 Task: Select the solid option in the cursor blinking.
Action: Mouse moved to (18, 612)
Screenshot: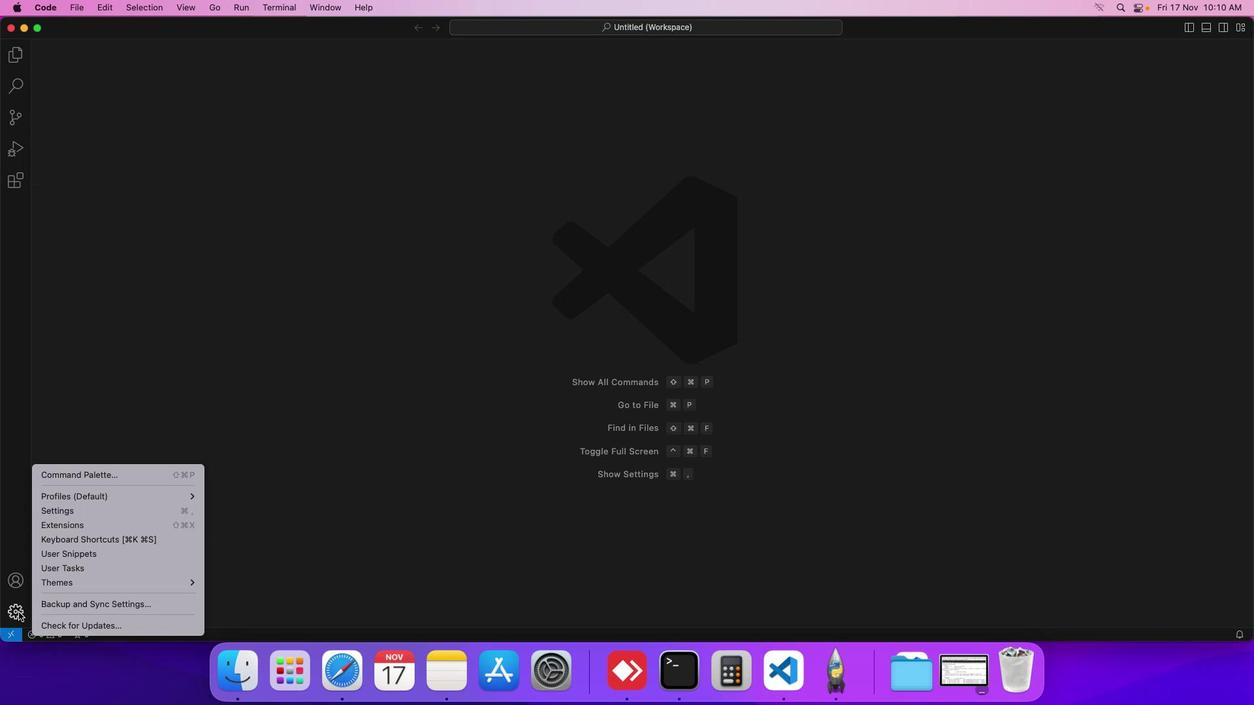 
Action: Mouse pressed left at (18, 612)
Screenshot: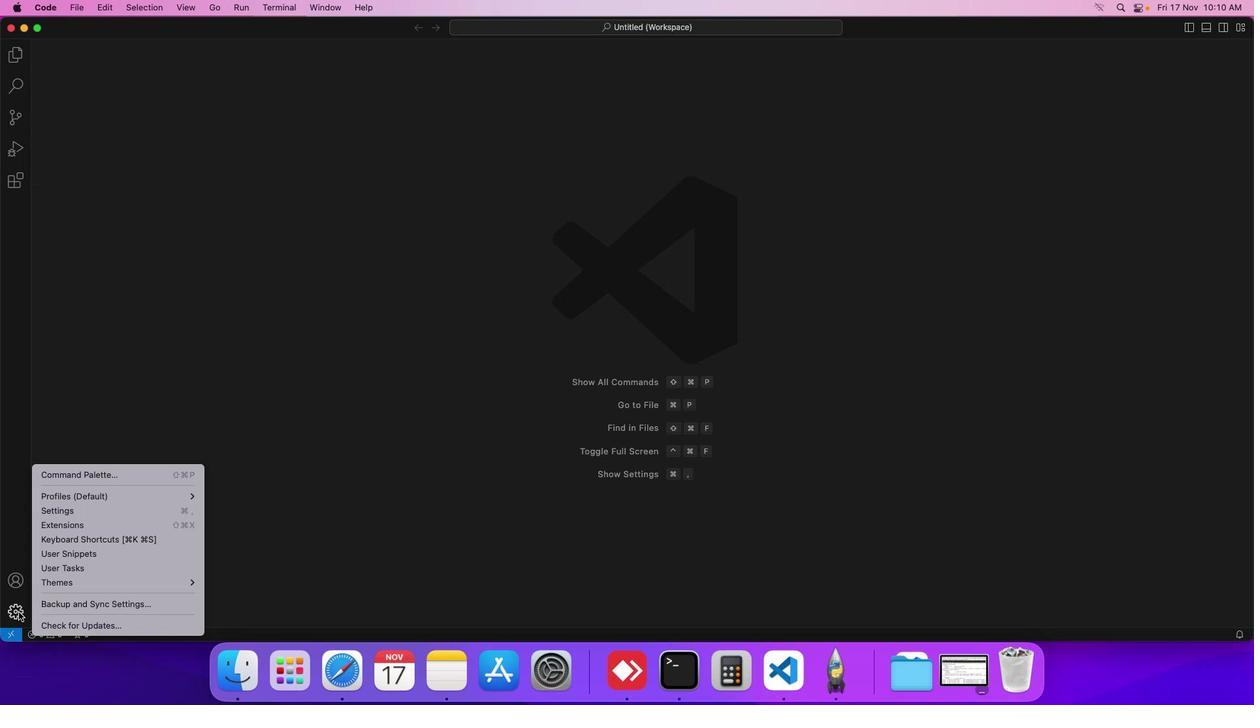 
Action: Mouse moved to (38, 515)
Screenshot: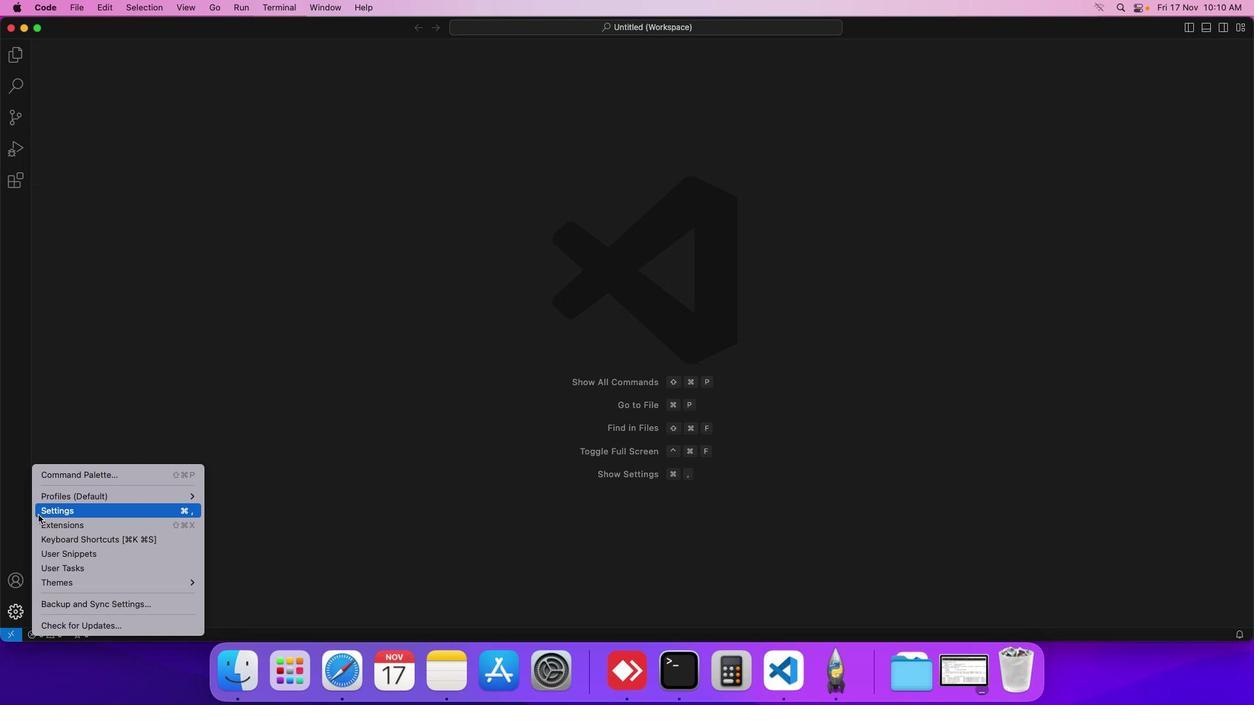 
Action: Mouse pressed left at (38, 515)
Screenshot: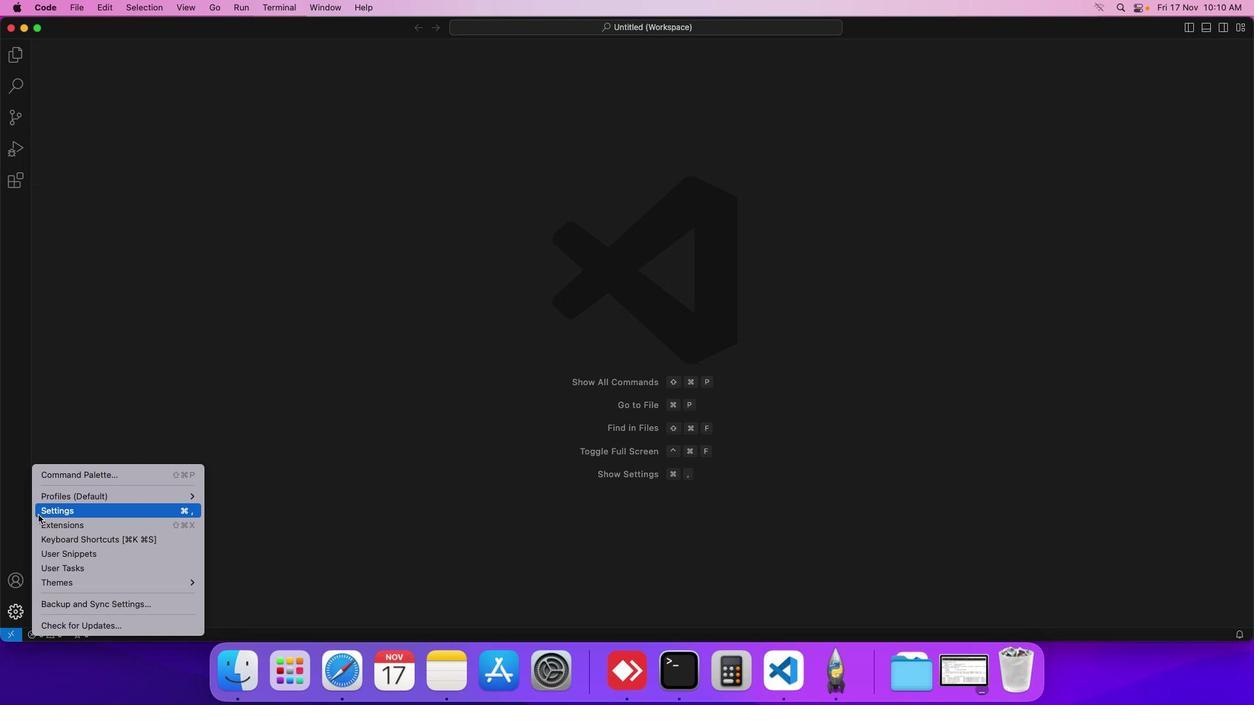
Action: Mouse moved to (306, 105)
Screenshot: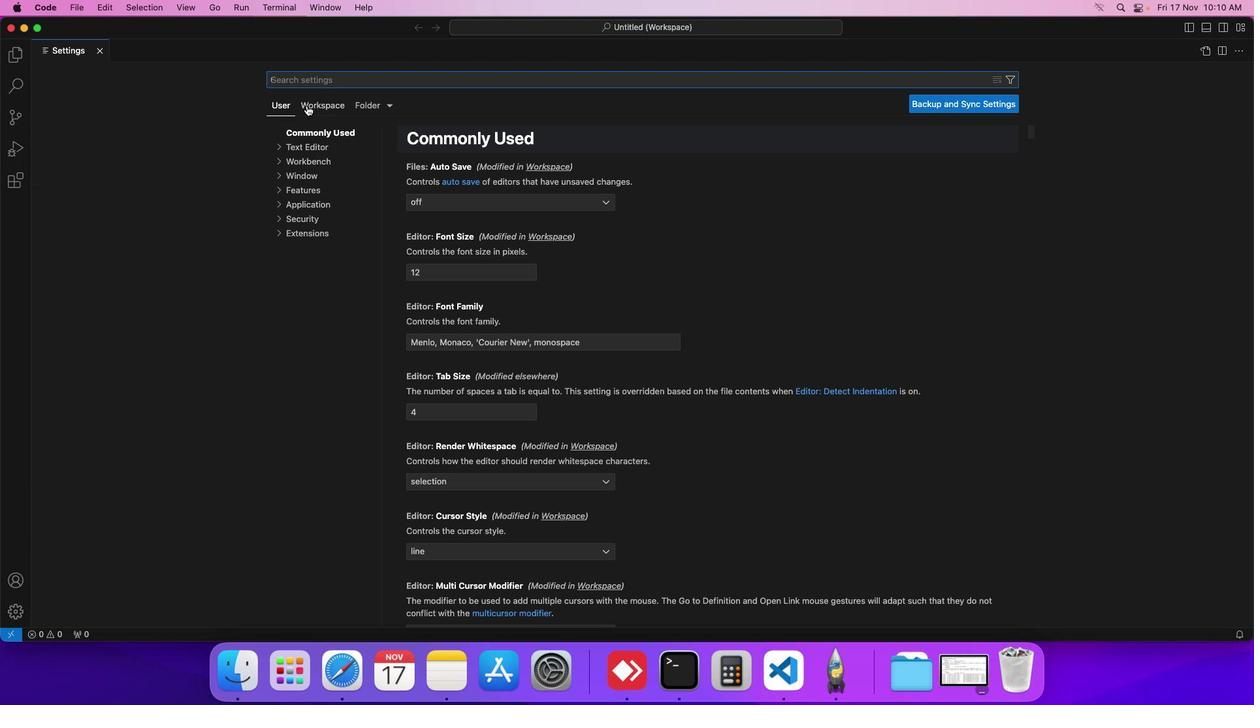 
Action: Mouse pressed left at (306, 105)
Screenshot: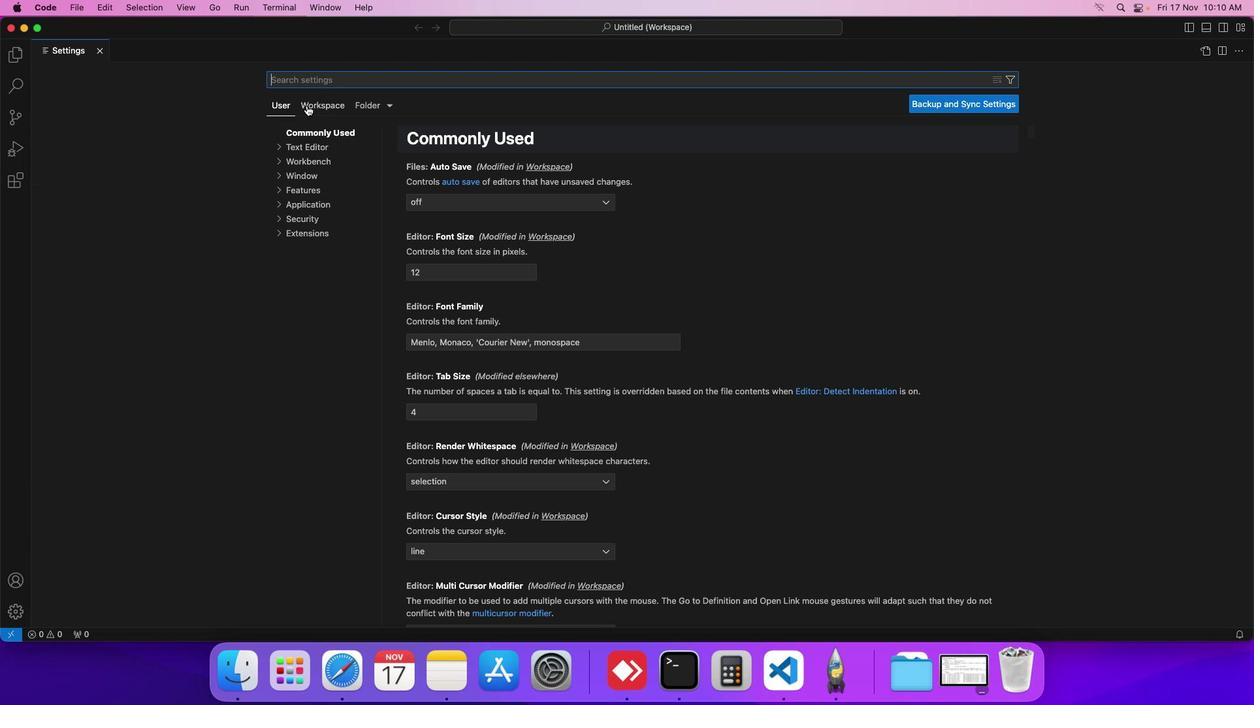 
Action: Mouse moved to (301, 145)
Screenshot: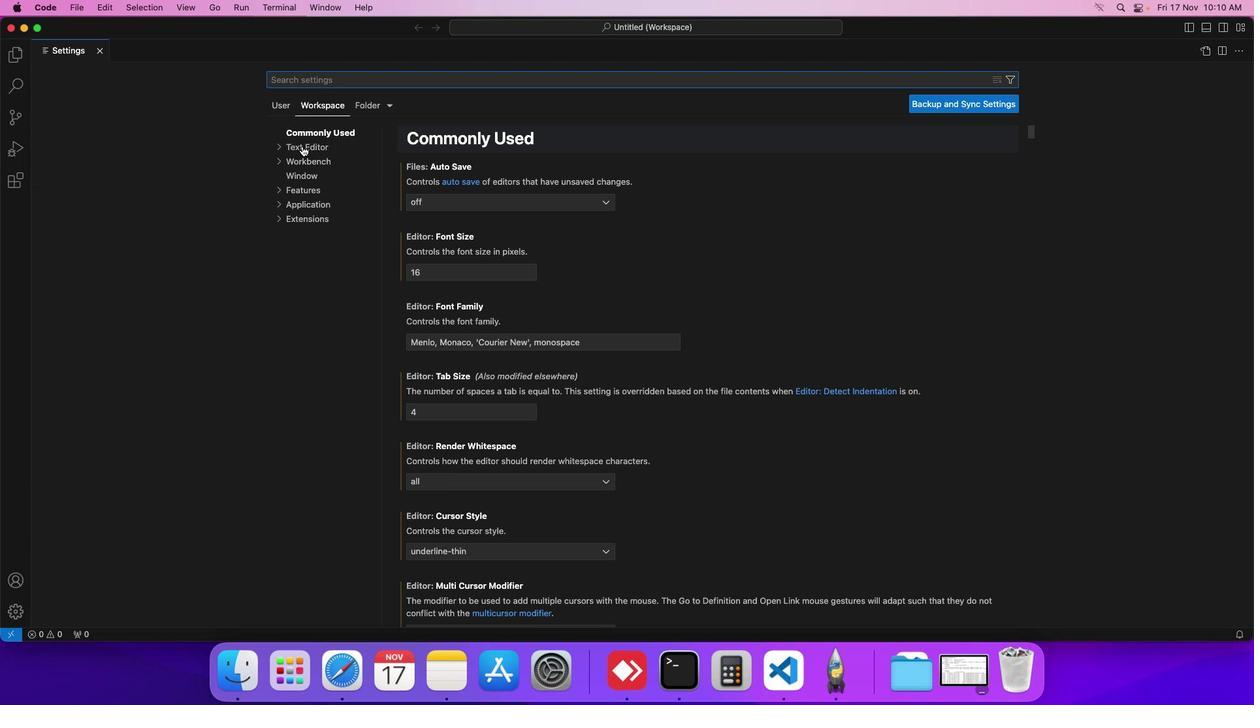 
Action: Mouse pressed left at (301, 145)
Screenshot: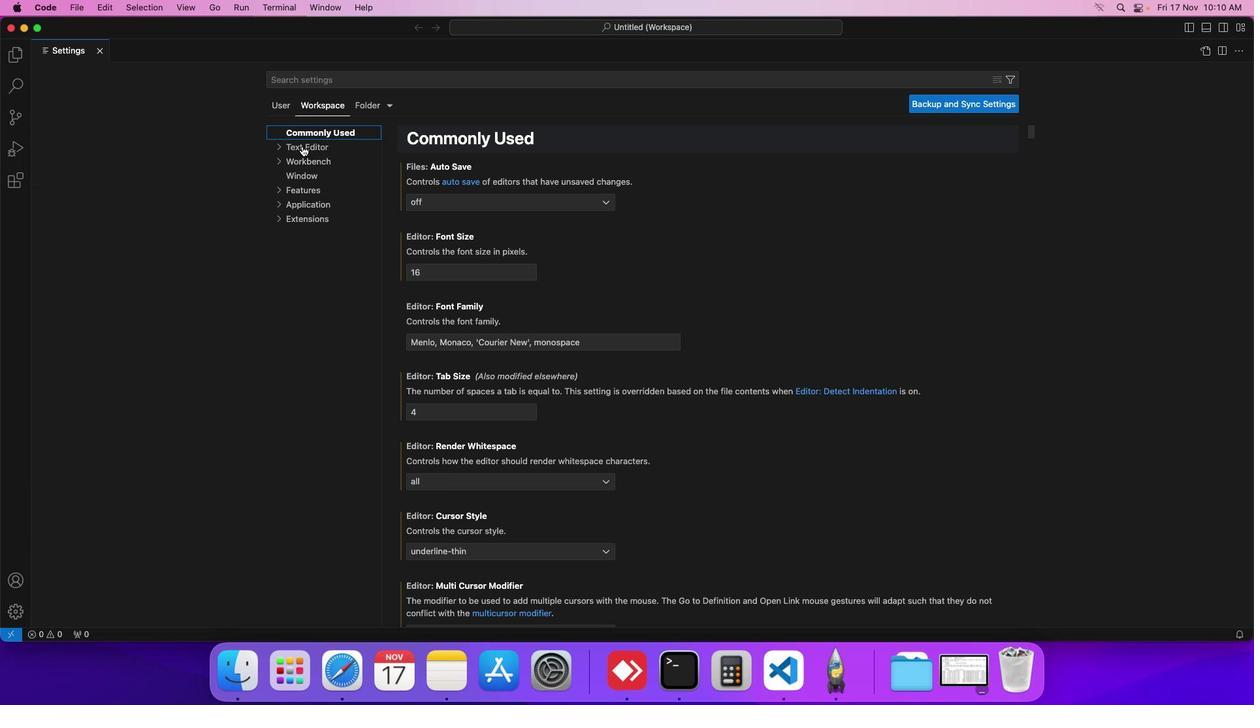 
Action: Mouse moved to (316, 159)
Screenshot: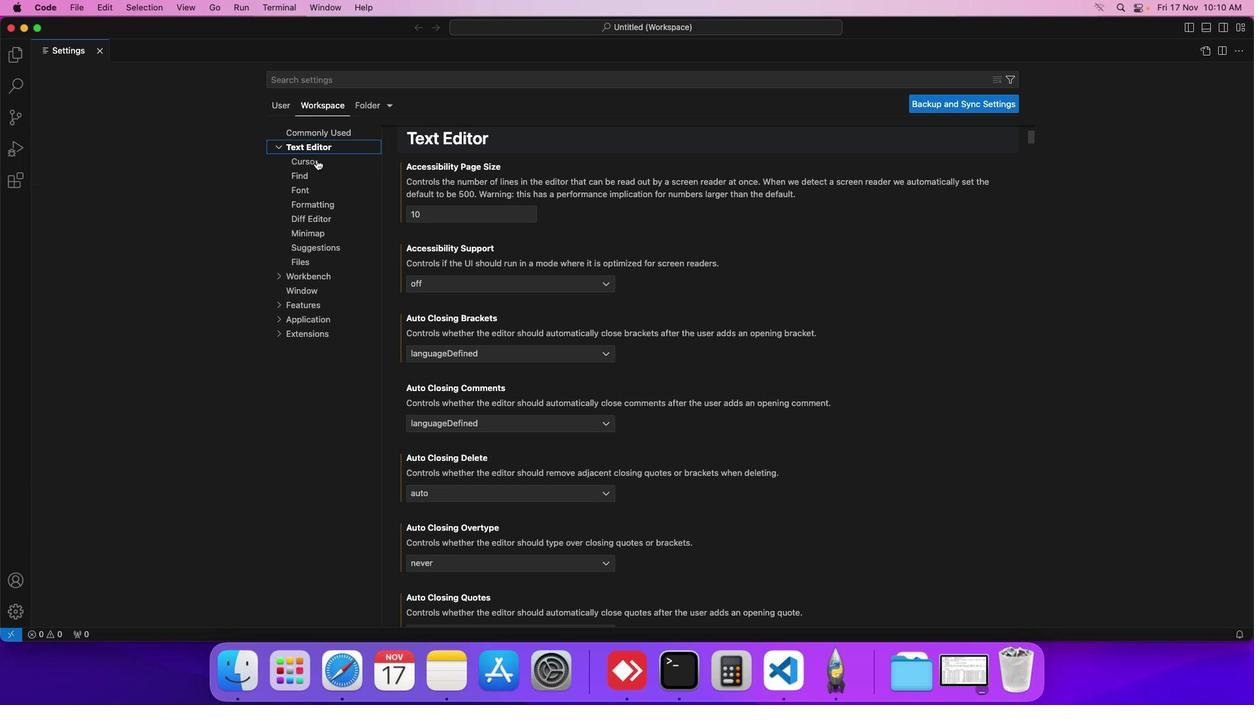 
Action: Mouse pressed left at (316, 159)
Screenshot: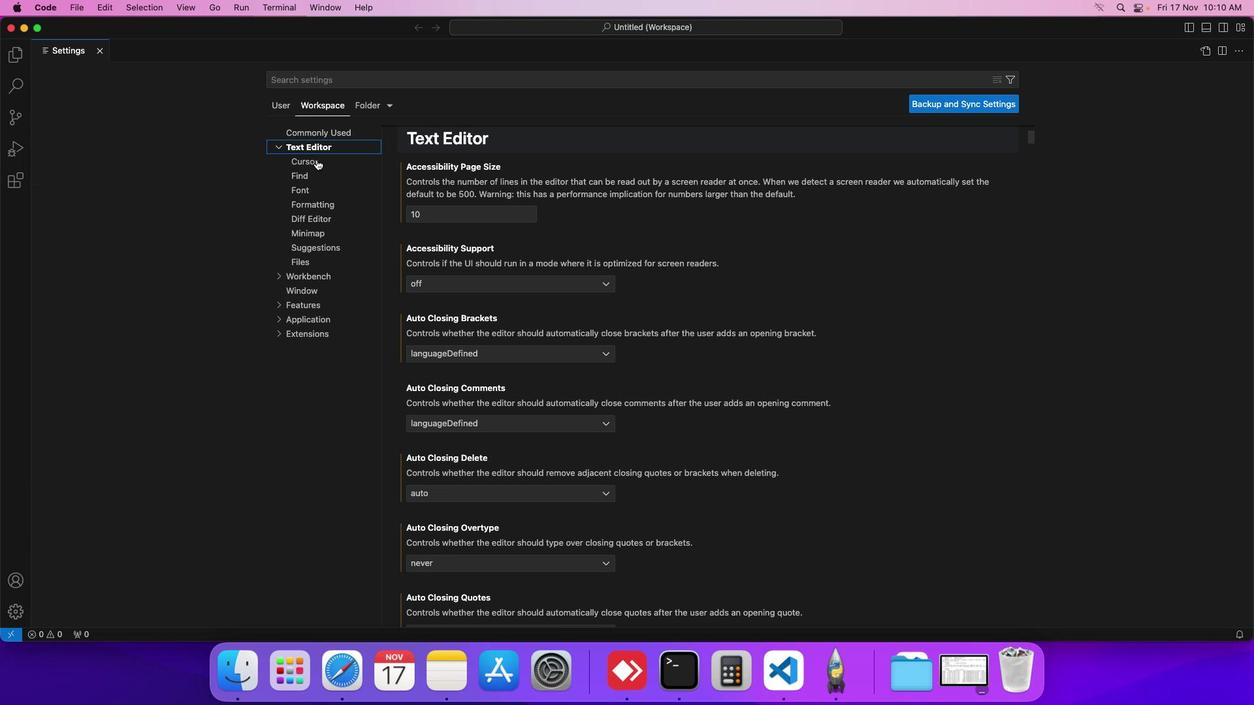 
Action: Mouse moved to (435, 198)
Screenshot: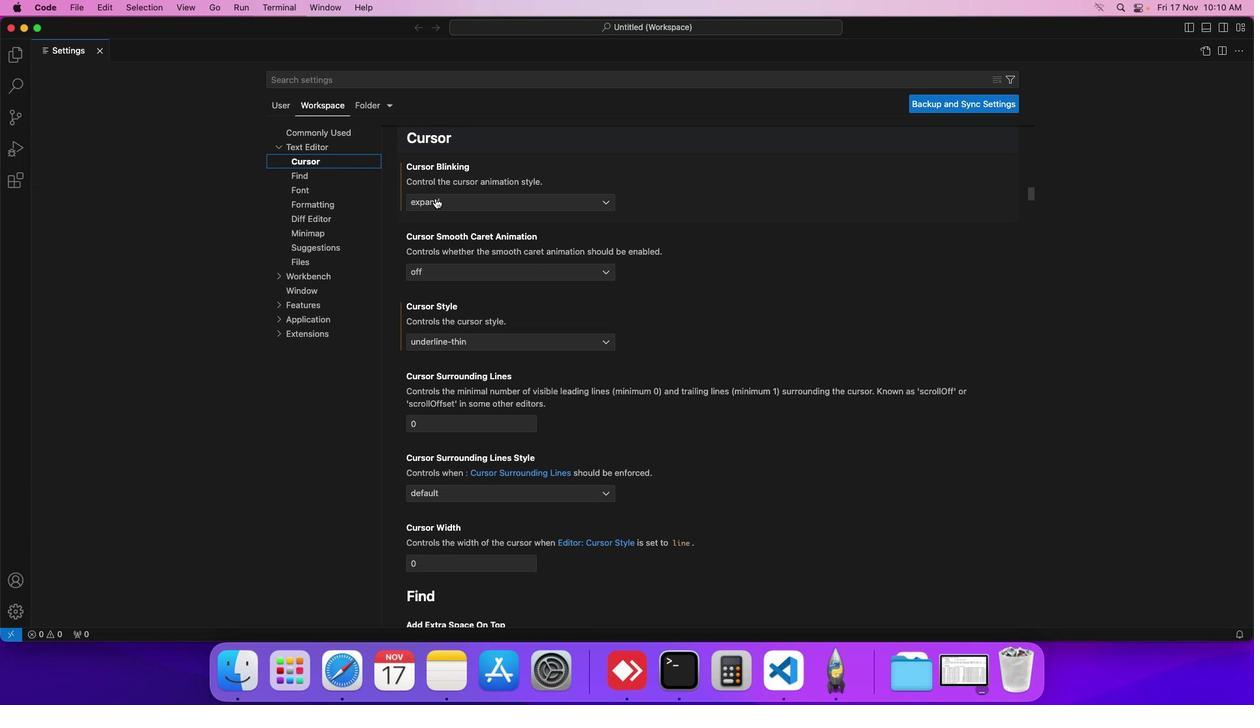 
Action: Mouse pressed left at (435, 198)
Screenshot: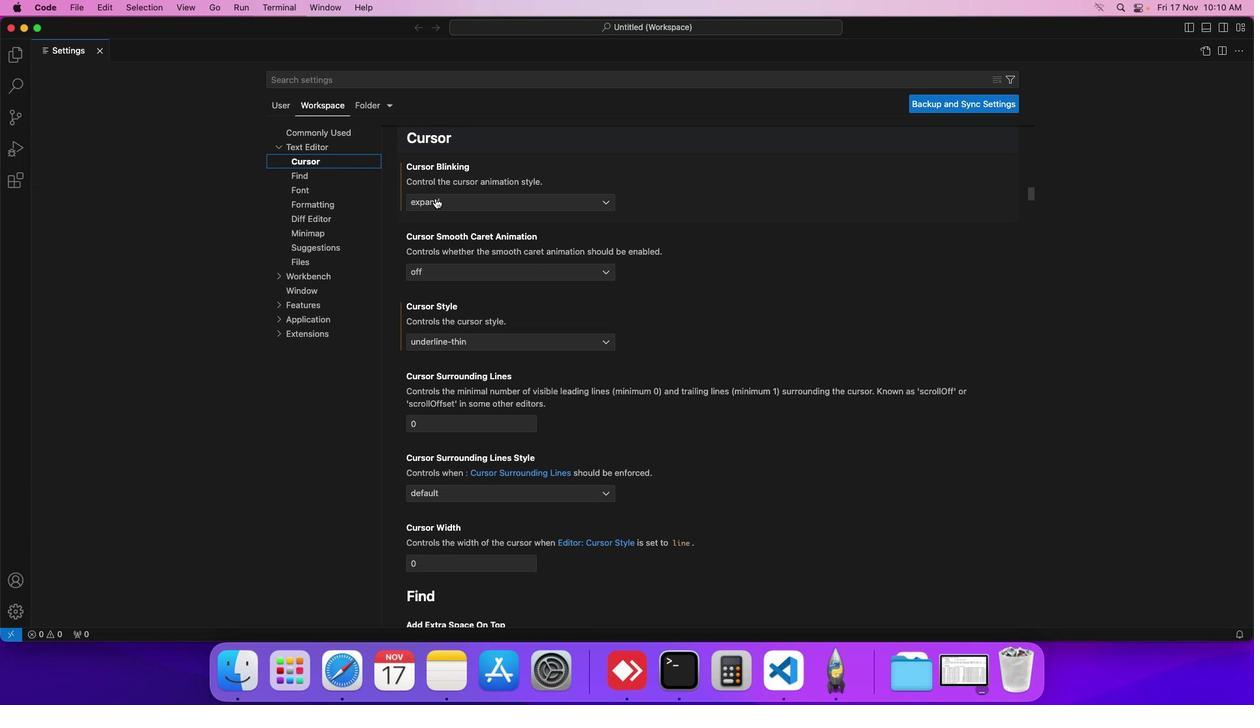 
Action: Mouse moved to (428, 273)
Screenshot: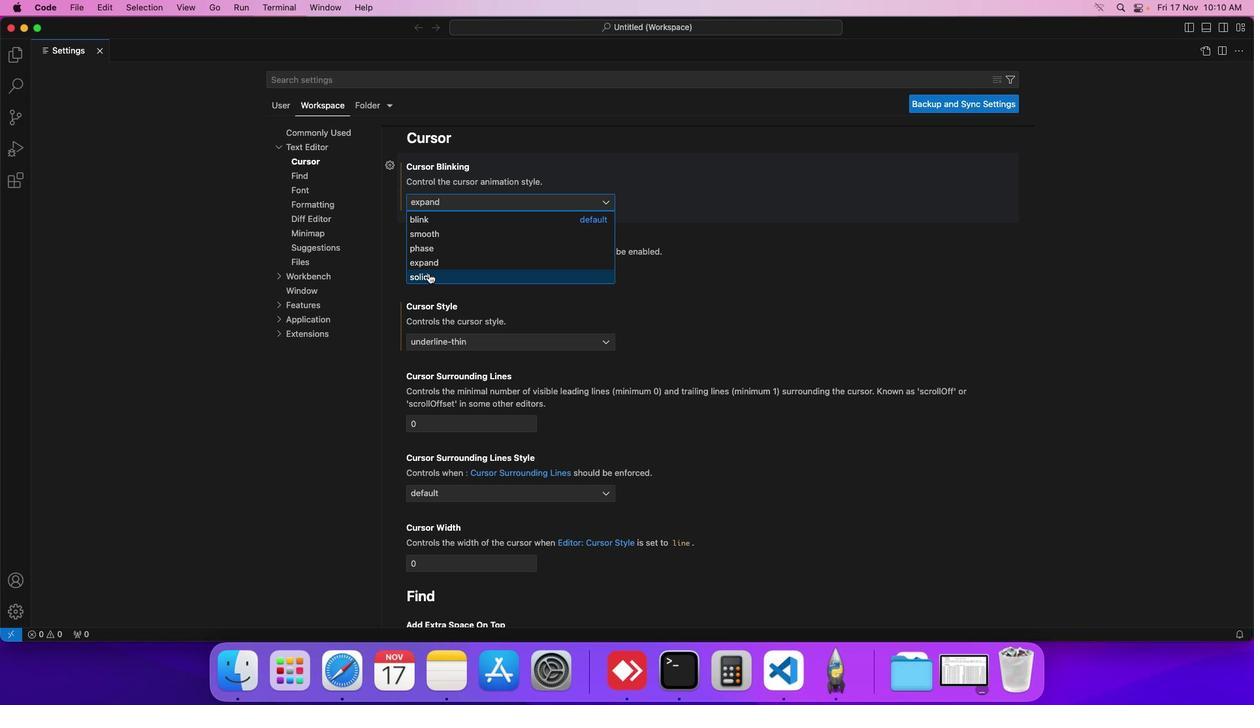 
Action: Mouse pressed left at (428, 273)
Screenshot: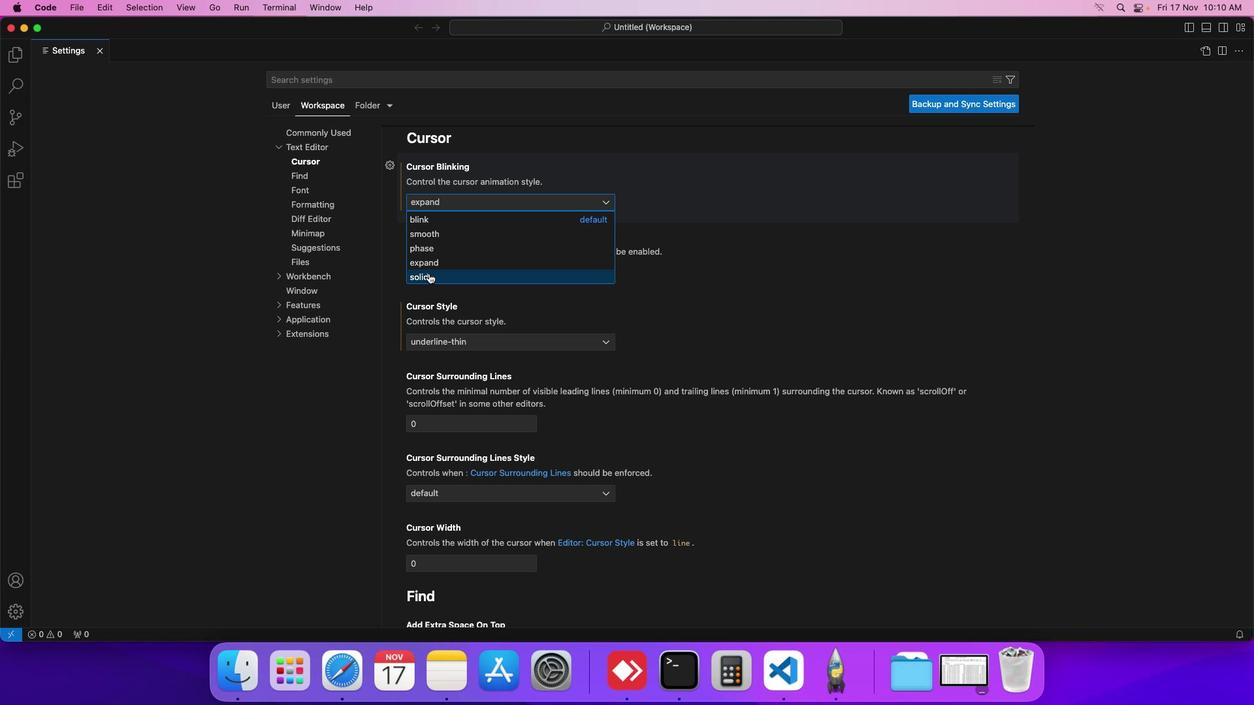 
Action: Mouse moved to (503, 214)
Screenshot: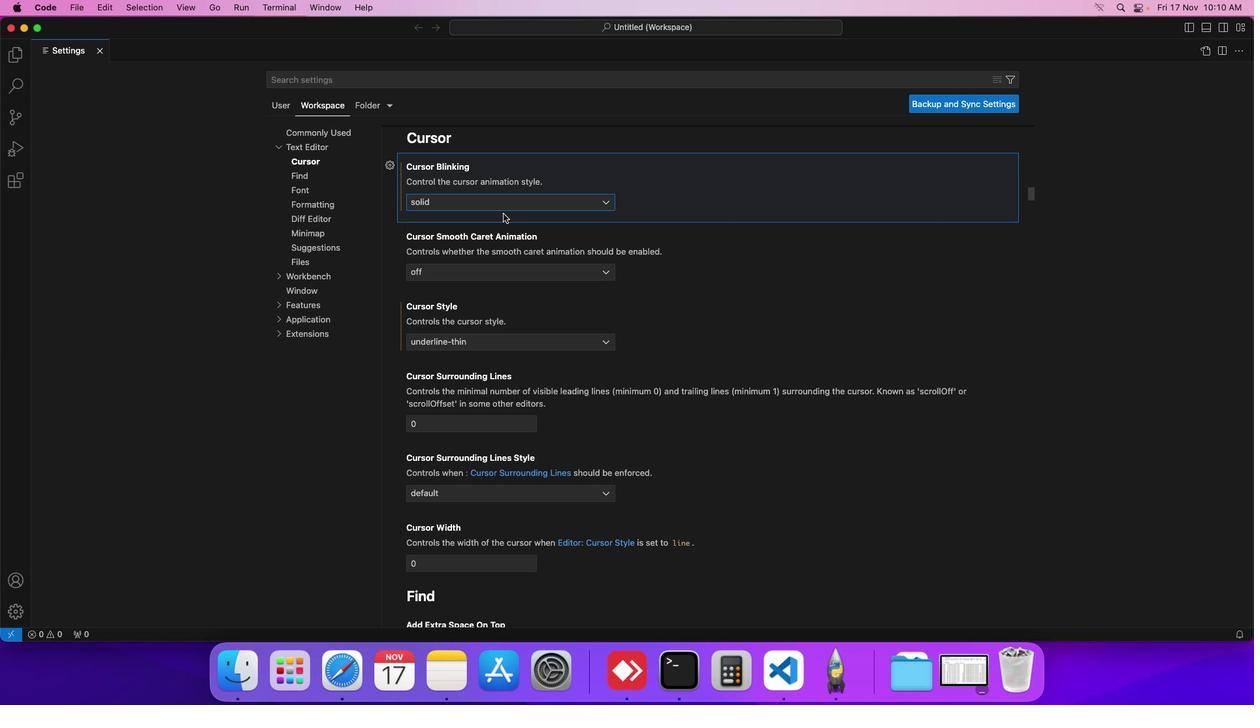 
